 Task: Use the "column C" to view most.
Action: Mouse moved to (155, 105)
Screenshot: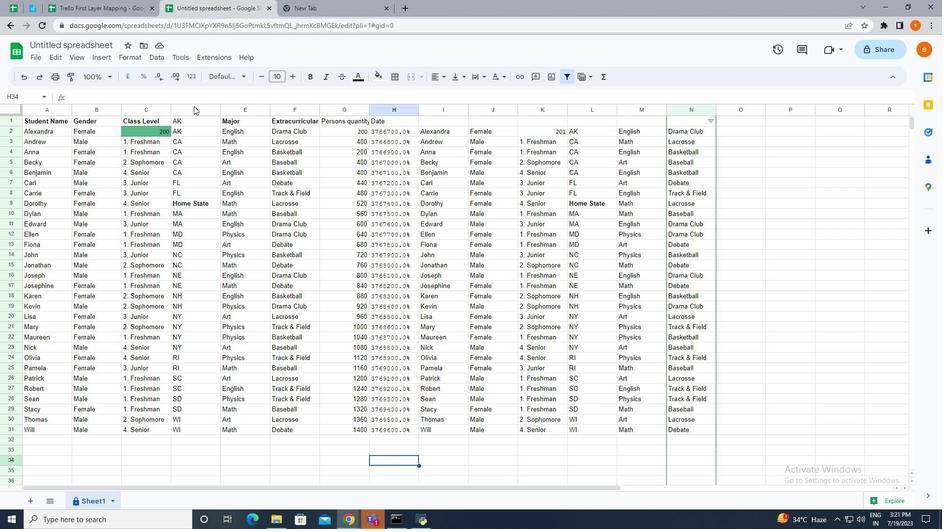 
Action: Mouse pressed left at (155, 105)
Screenshot: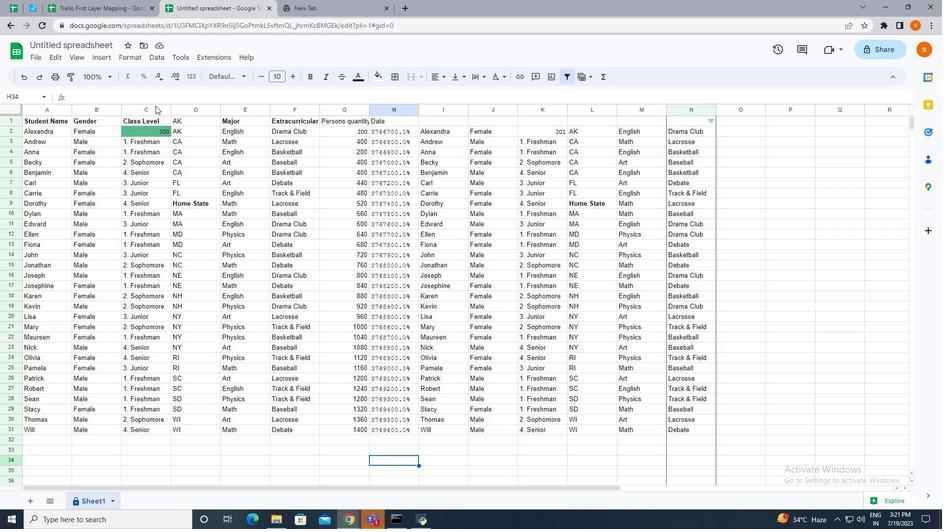 
Action: Mouse moved to (161, 55)
Screenshot: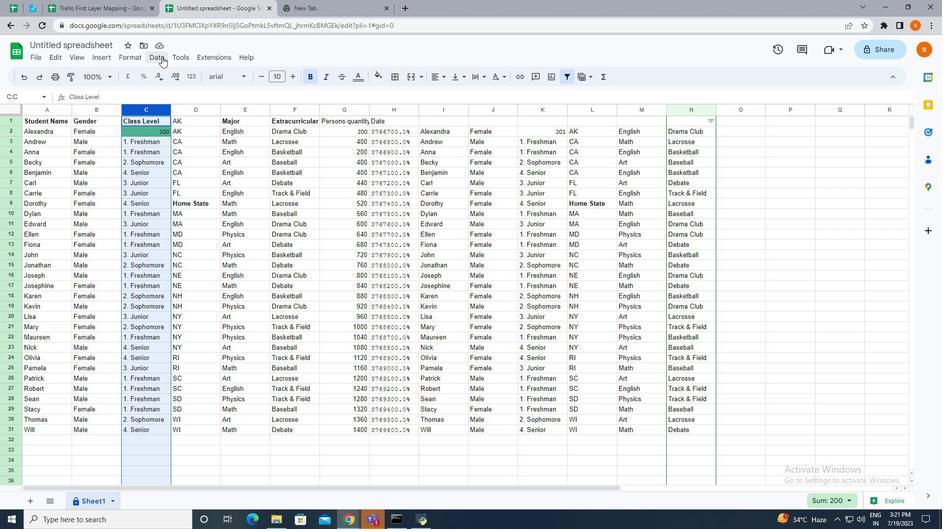 
Action: Mouse pressed left at (161, 55)
Screenshot: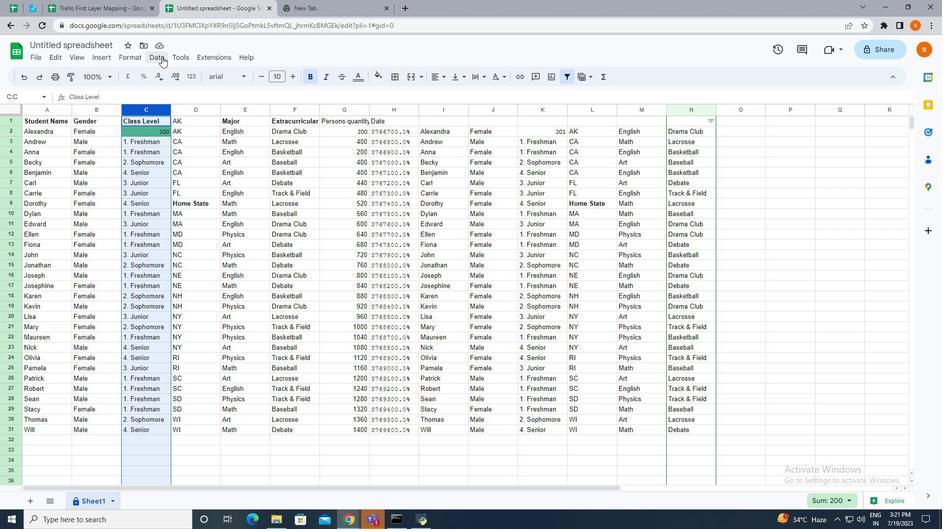 
Action: Mouse moved to (164, 234)
Screenshot: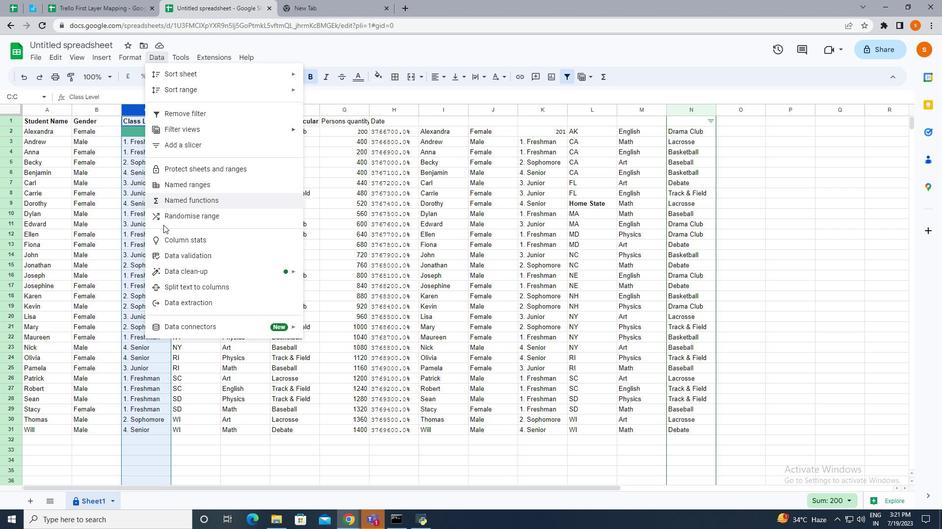 
Action: Mouse pressed left at (164, 234)
Screenshot: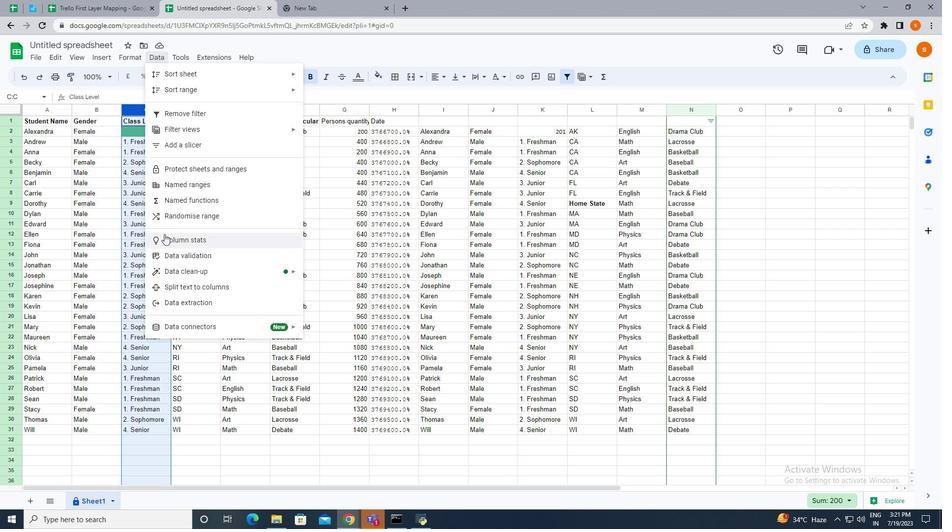 
Action: Mouse moved to (816, 276)
Screenshot: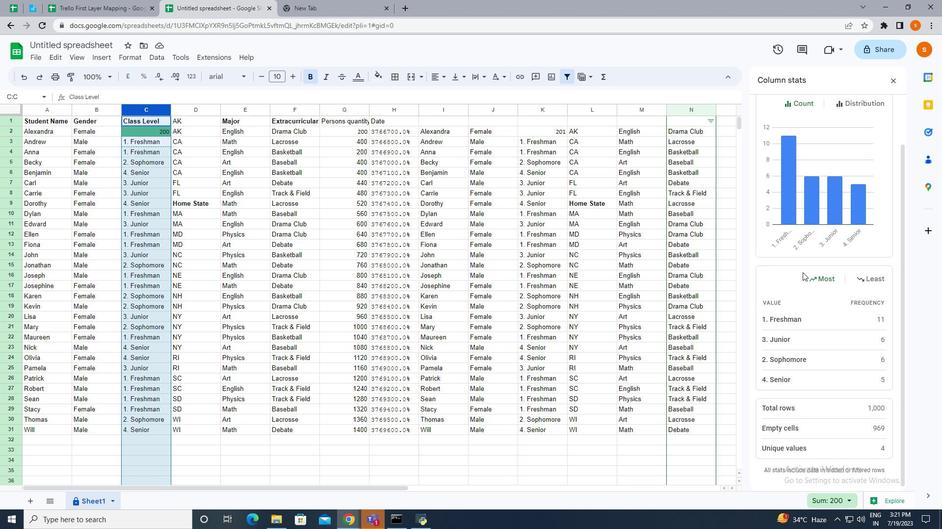 
Action: Mouse pressed left at (816, 276)
Screenshot: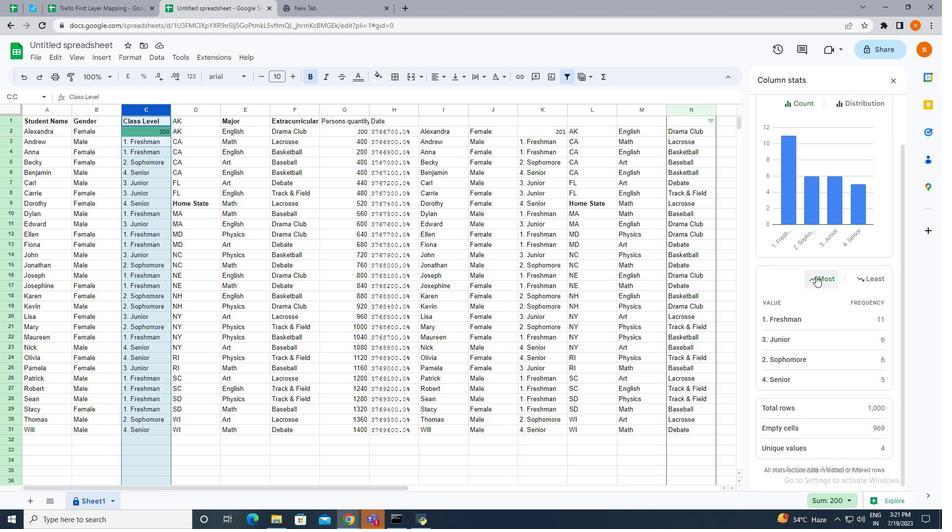 
